 Task: Add Pacific Foods Organic Poblano Pepper & Corn Chowder Soup to the cart.
Action: Mouse moved to (249, 113)
Screenshot: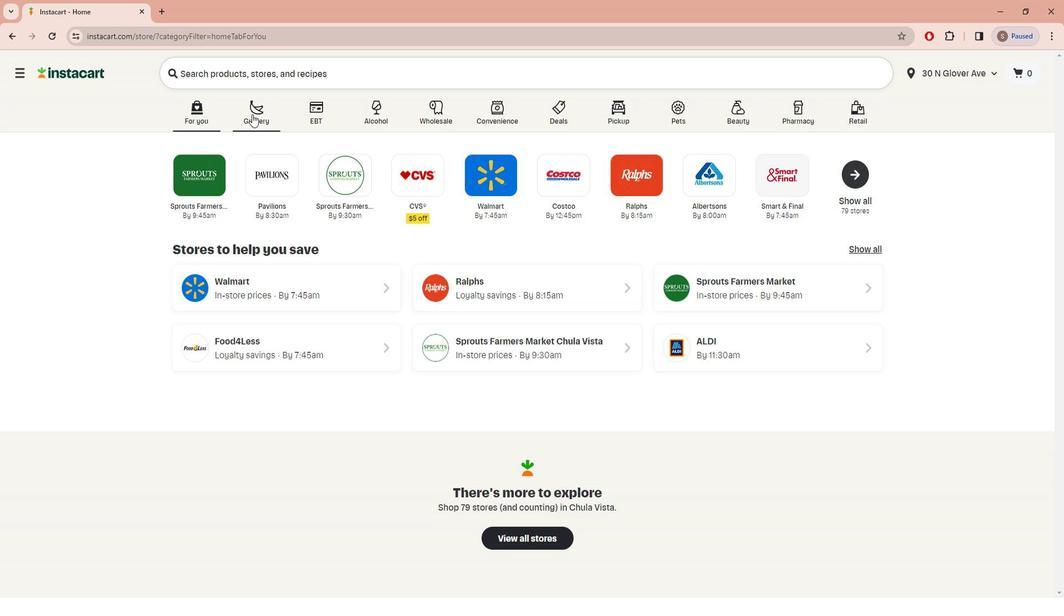 
Action: Mouse pressed left at (249, 113)
Screenshot: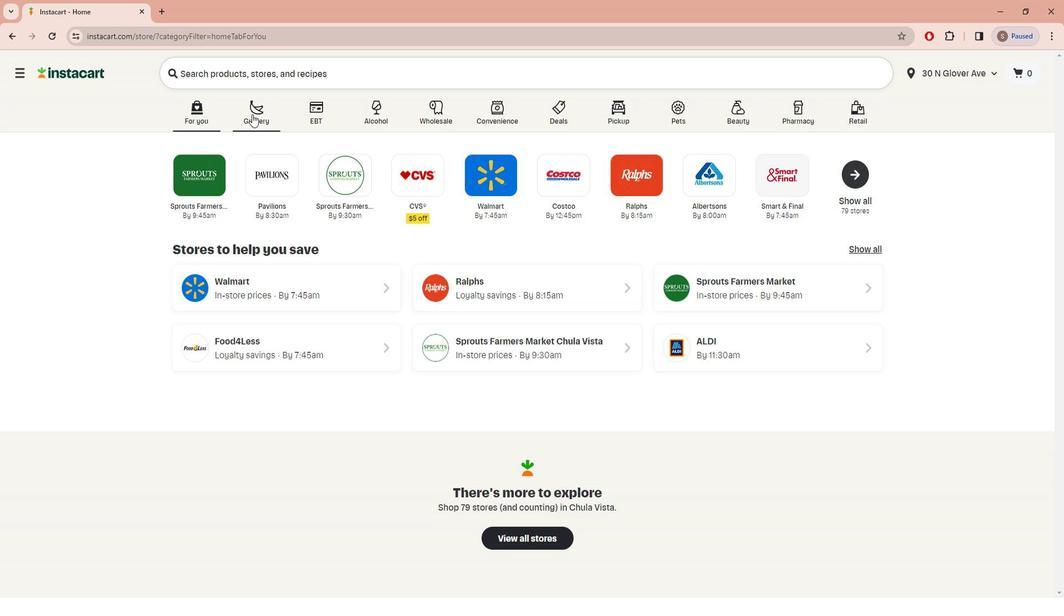 
Action: Mouse moved to (816, 253)
Screenshot: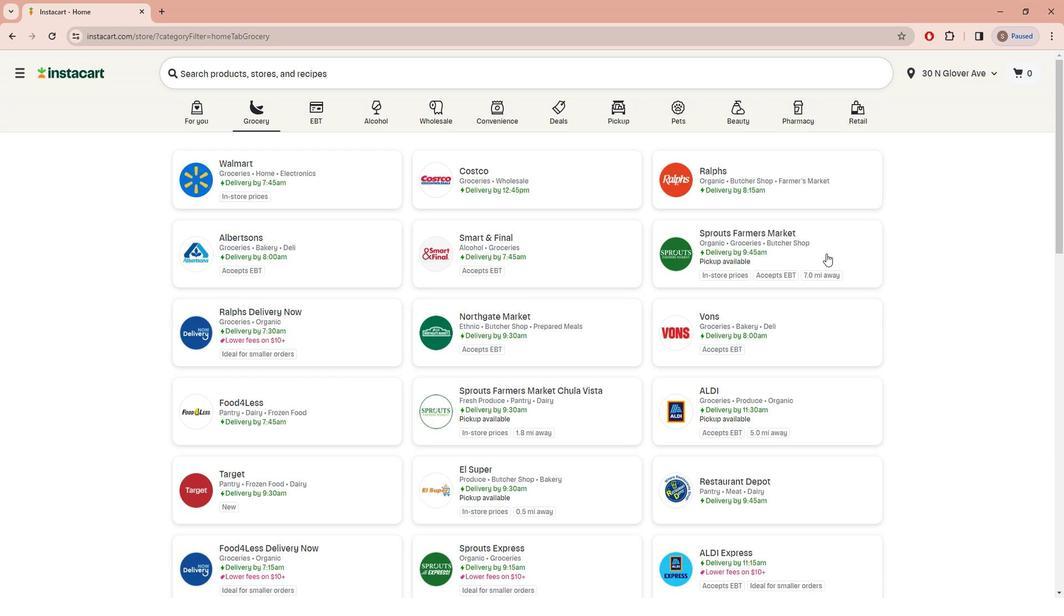 
Action: Mouse pressed left at (816, 253)
Screenshot: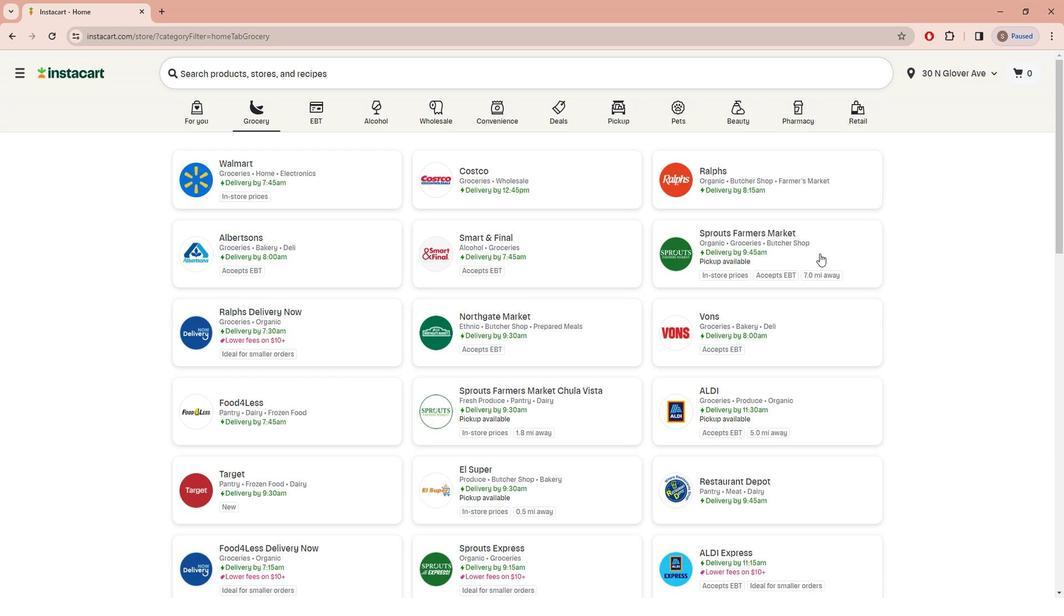 
Action: Mouse moved to (90, 414)
Screenshot: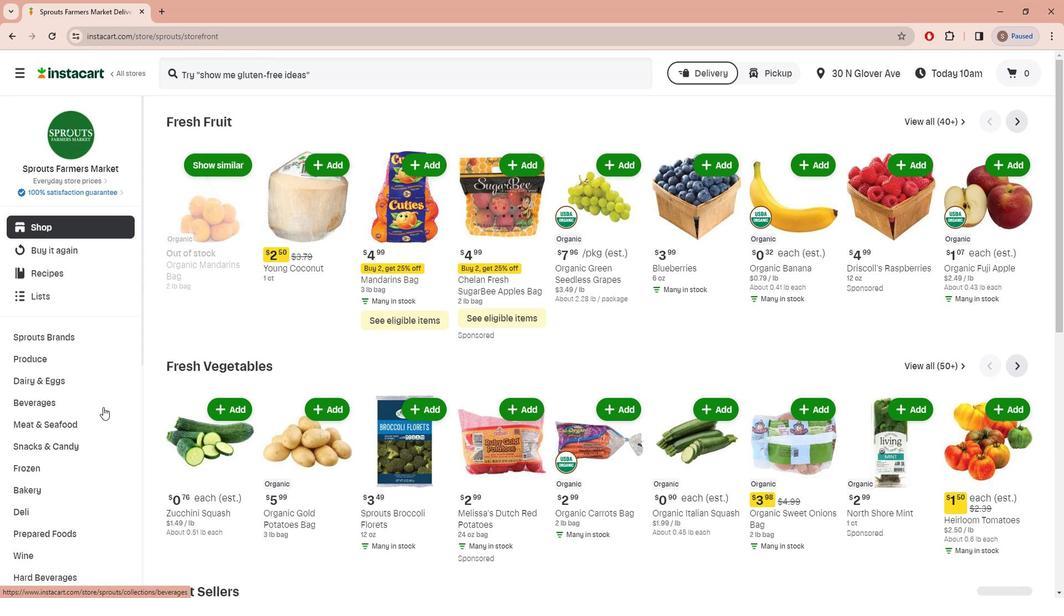 
Action: Mouse scrolled (90, 413) with delta (0, 0)
Screenshot: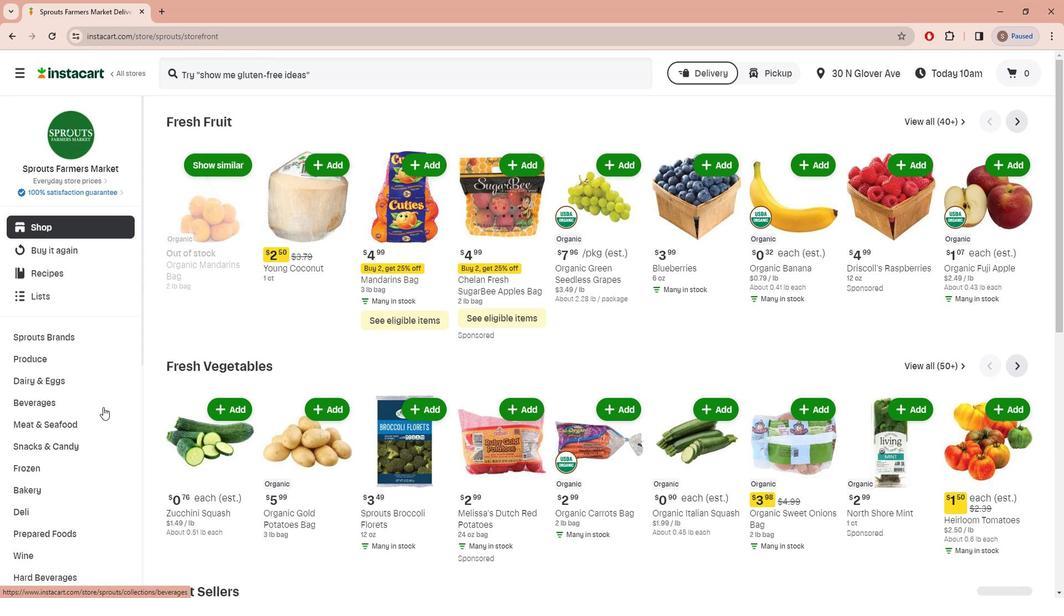 
Action: Mouse moved to (79, 420)
Screenshot: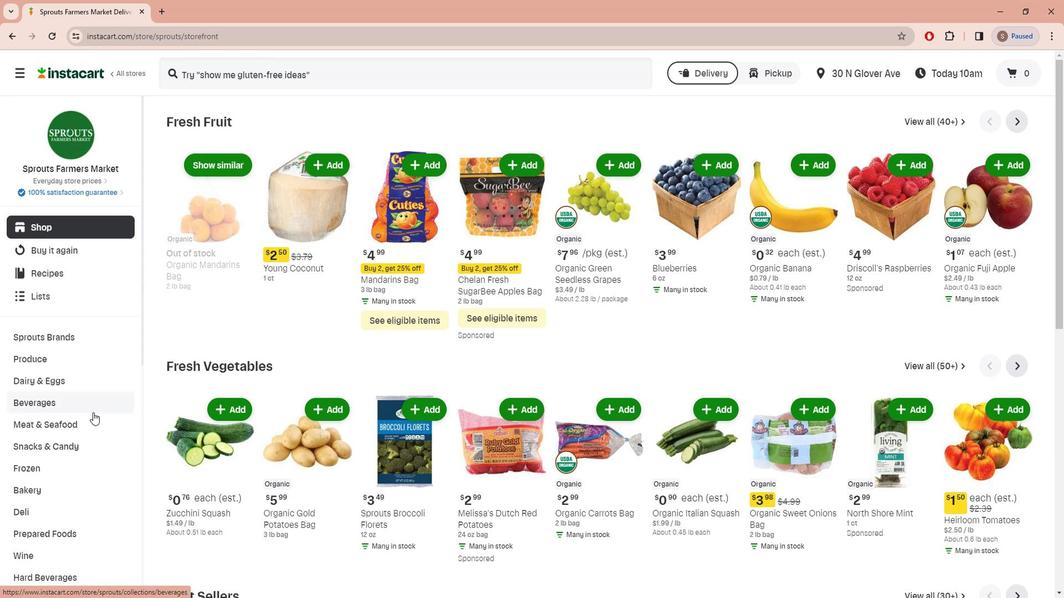 
Action: Mouse scrolled (79, 419) with delta (0, 0)
Screenshot: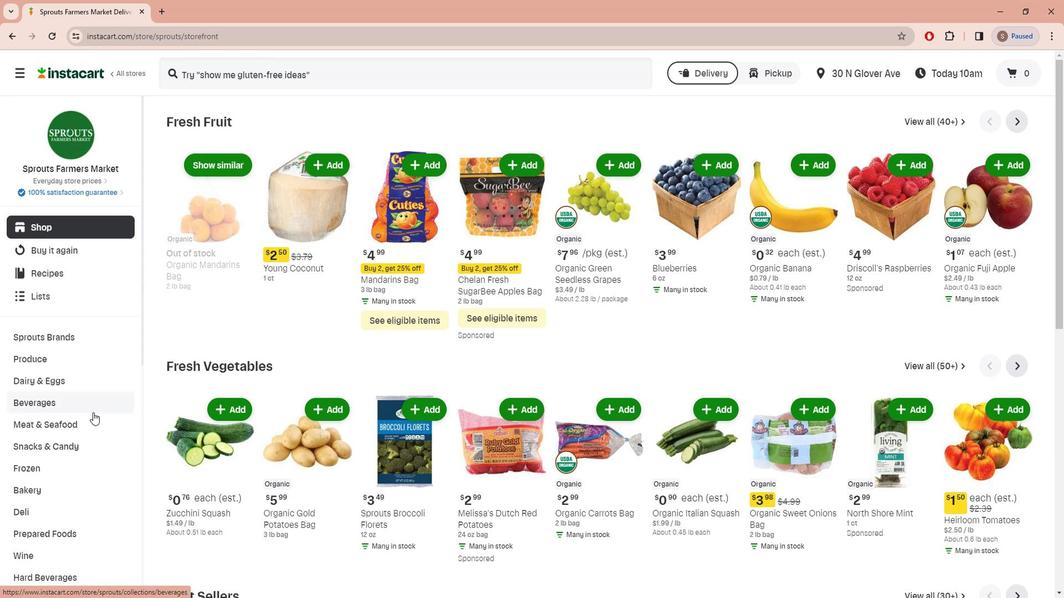 
Action: Mouse moved to (75, 422)
Screenshot: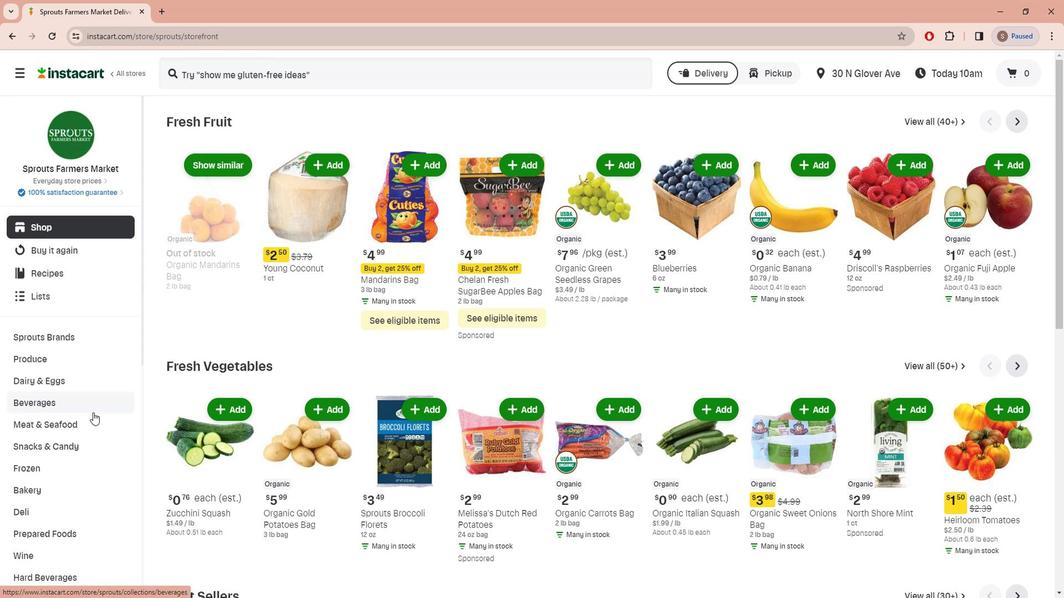 
Action: Mouse scrolled (75, 421) with delta (0, 0)
Screenshot: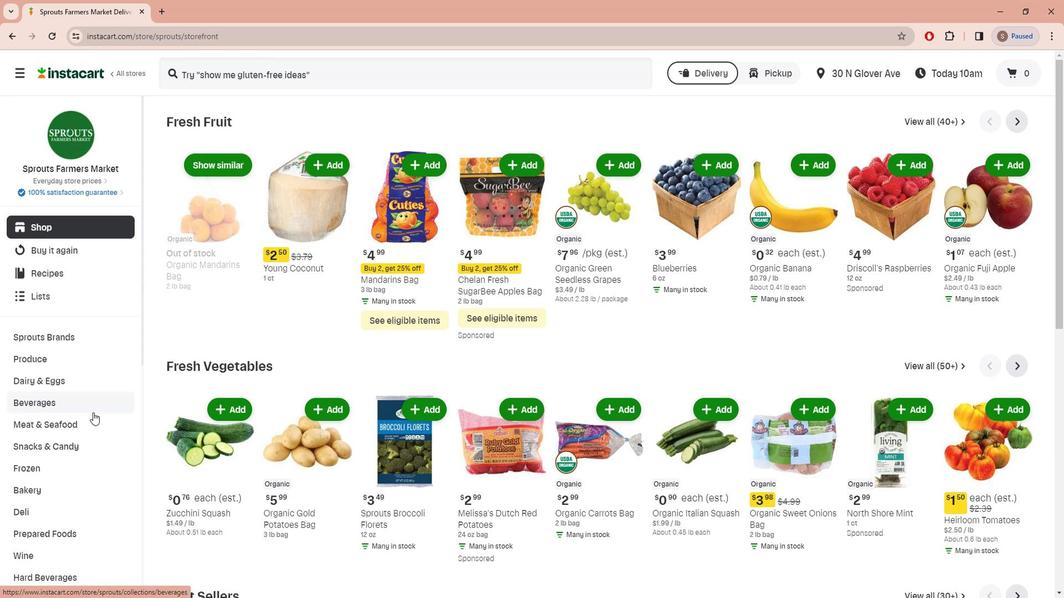 
Action: Mouse moved to (51, 493)
Screenshot: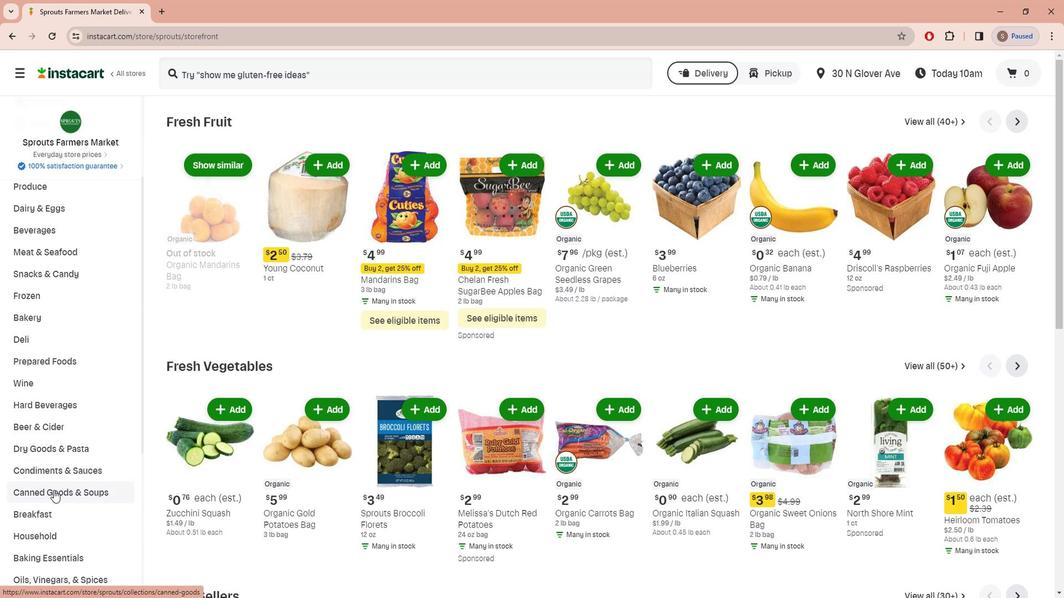 
Action: Mouse pressed left at (51, 493)
Screenshot: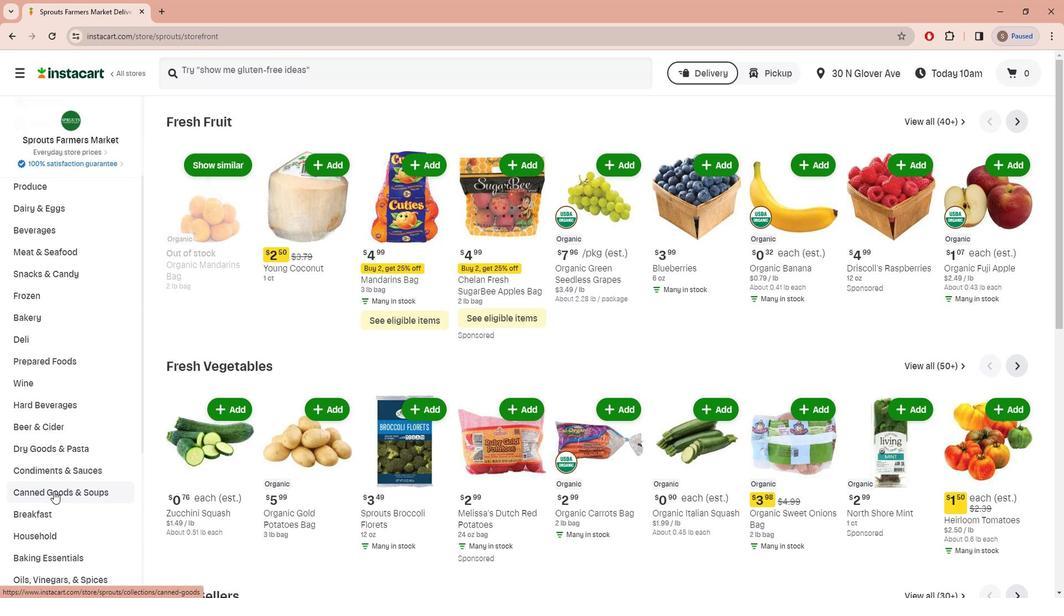 
Action: Mouse moved to (478, 149)
Screenshot: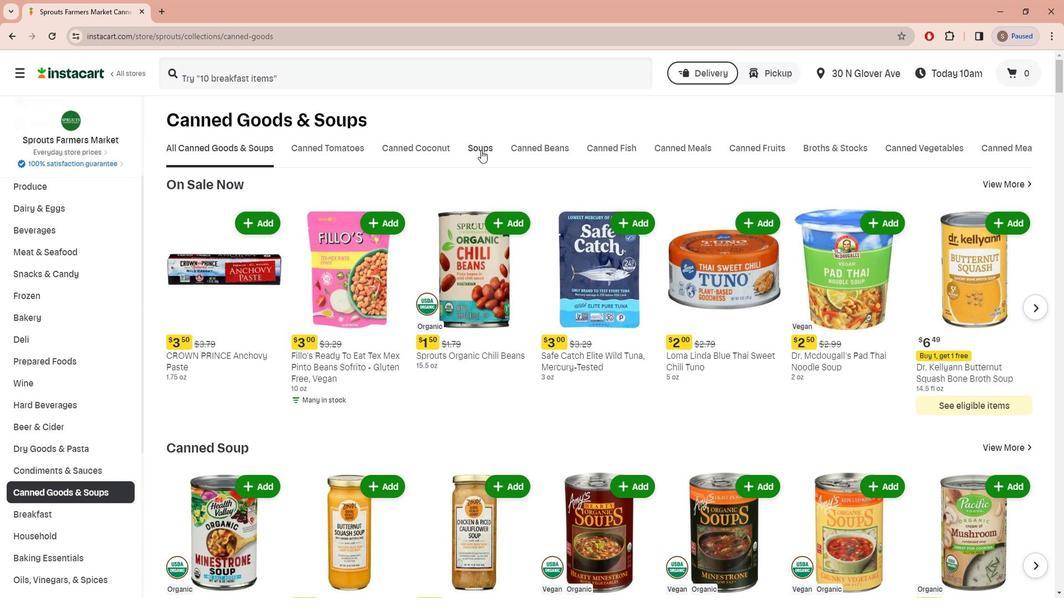 
Action: Mouse pressed left at (478, 149)
Screenshot: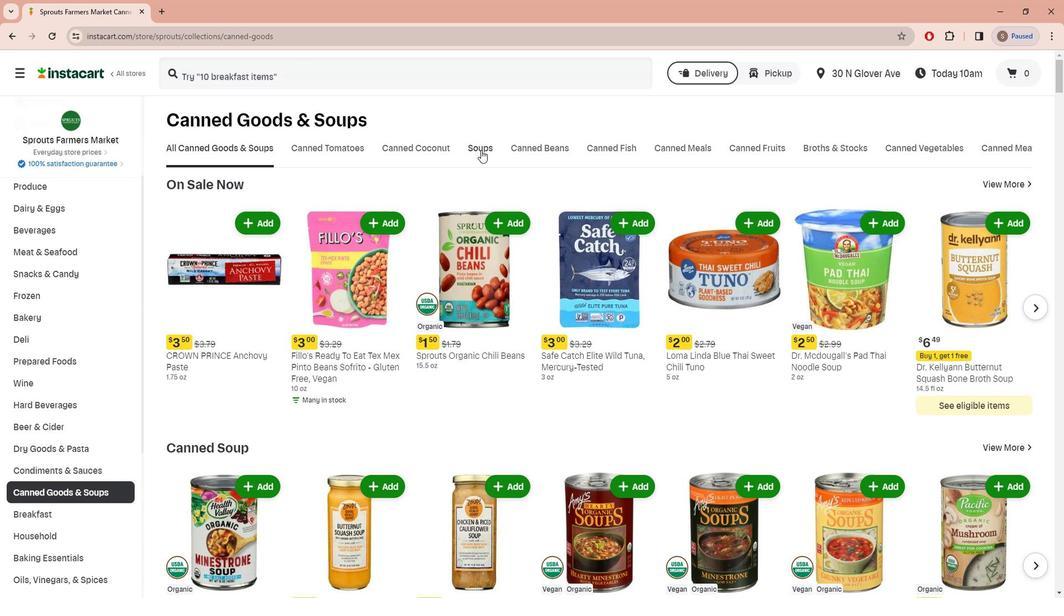 
Action: Mouse moved to (222, 80)
Screenshot: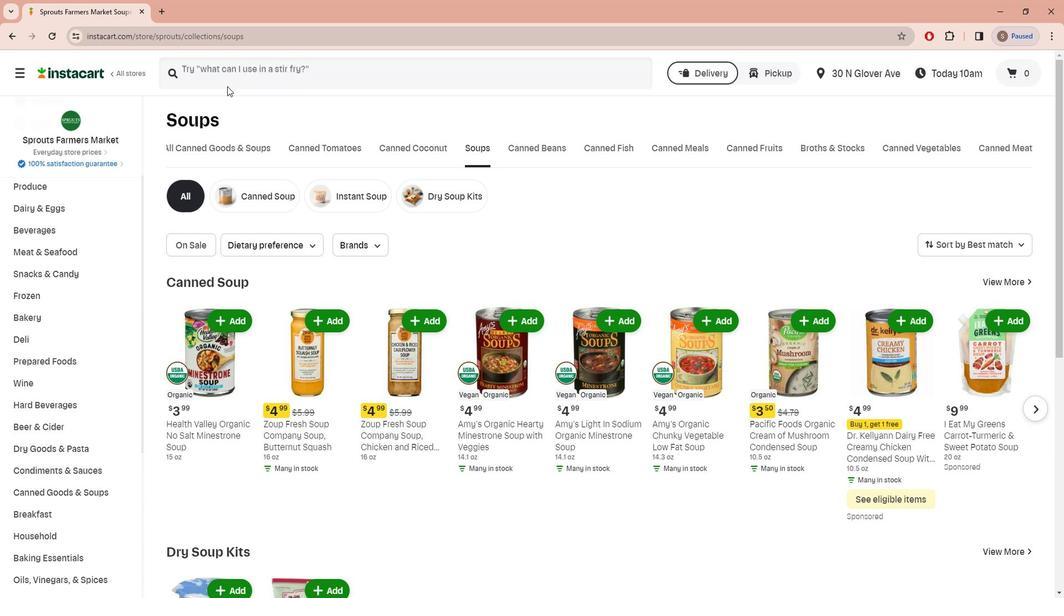 
Action: Mouse pressed left at (222, 80)
Screenshot: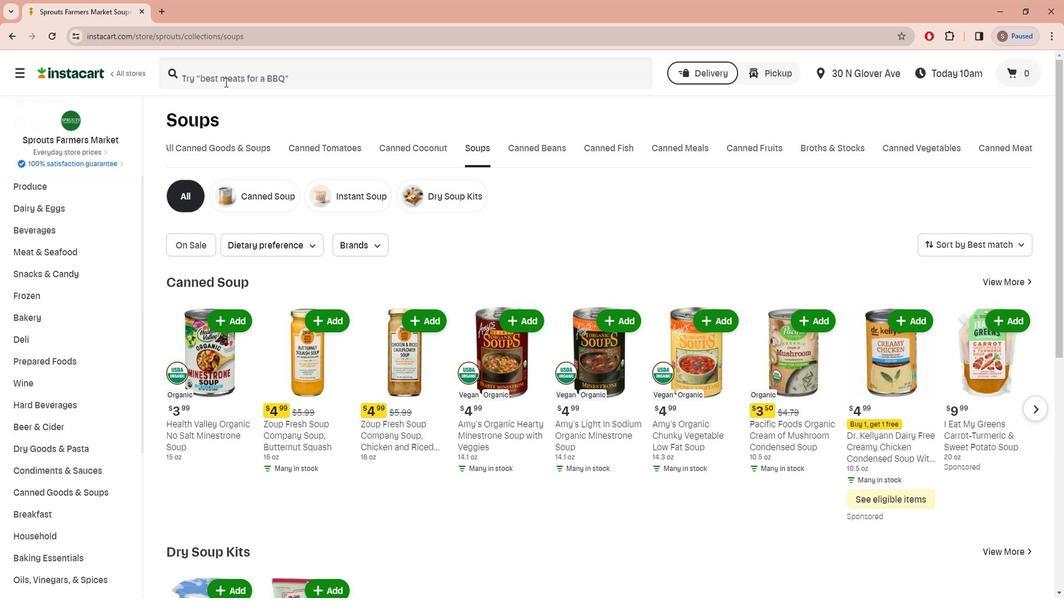 
Action: Key pressed <Key.shift>Pacific<Key.space><Key.shift>Foods<Key.space><Key.shift><Key.shift><Key.shift><Key.shift><Key.shift><Key.shift><Key.shift><Key.shift><Key.shift>Organic<Key.space><Key.shift><Key.shift>Poblano<Key.space><Key.shift>Pepper<Key.space><Key.shift><Key.shift>&<Key.space><Key.shift><Key.shift><Key.shift><Key.shift><Key.shift><Key.shift><Key.shift><Key.shift><Key.shift><Key.shift><Key.shift>Corn<Key.space><Key.shift>Chowder<Key.space><Key.shift>Soup<Key.enter>
Screenshot: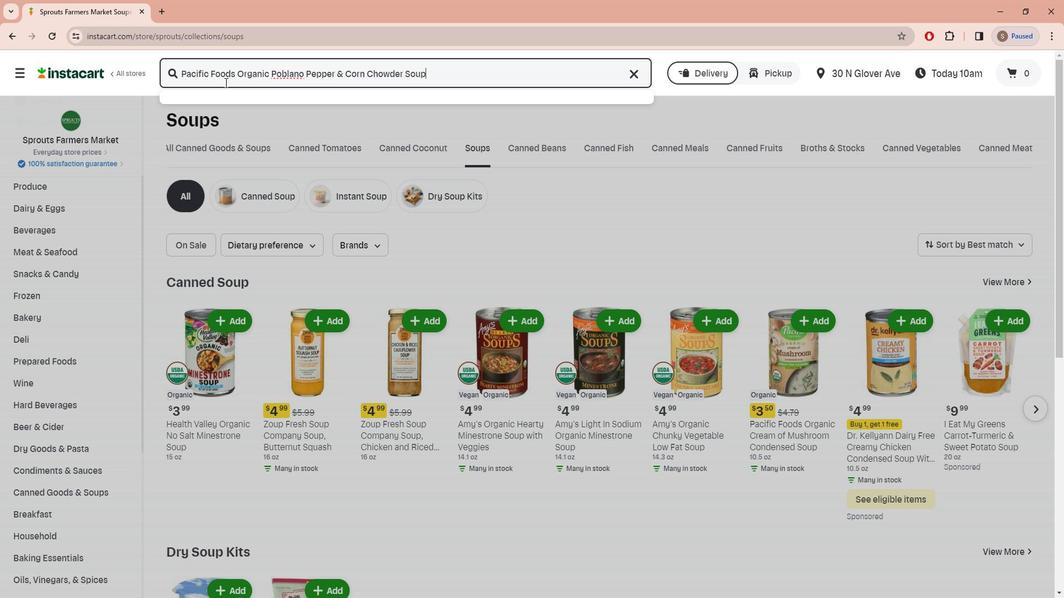 
Action: Mouse moved to (618, 186)
Screenshot: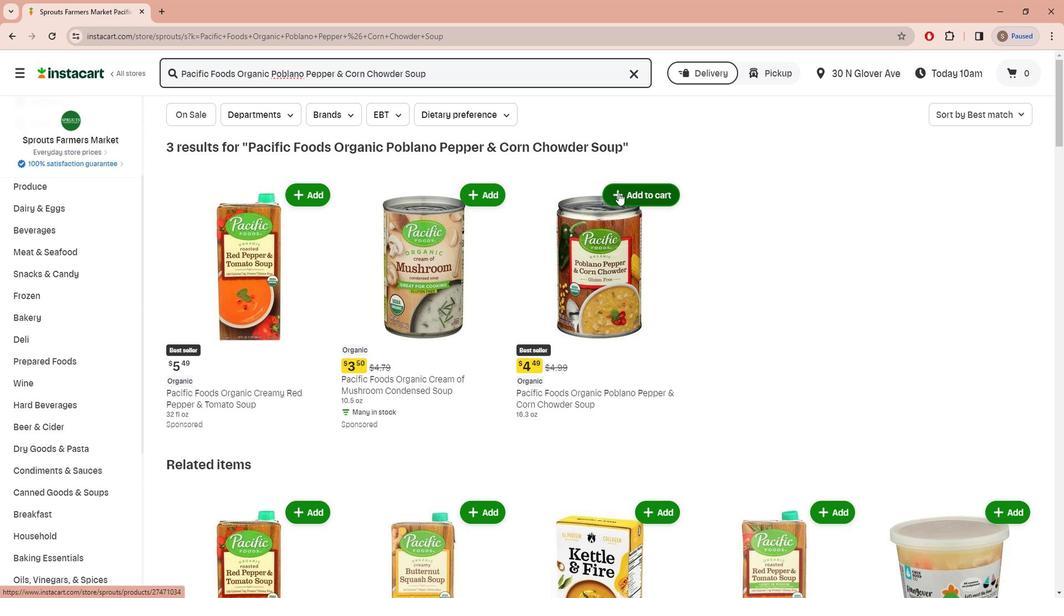 
Action: Mouse pressed left at (618, 186)
Screenshot: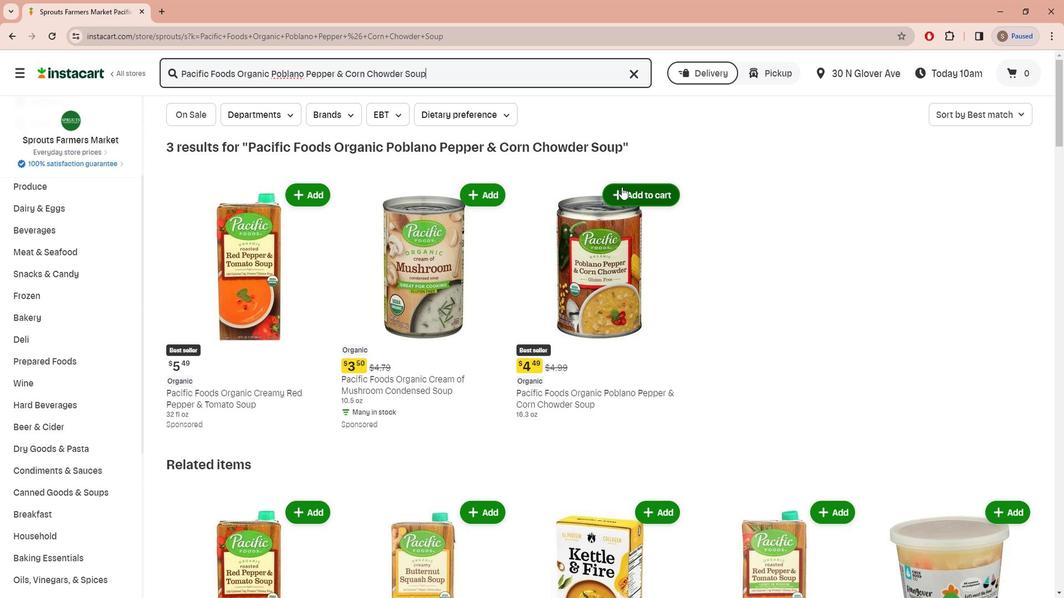 
Action: Mouse moved to (682, 277)
Screenshot: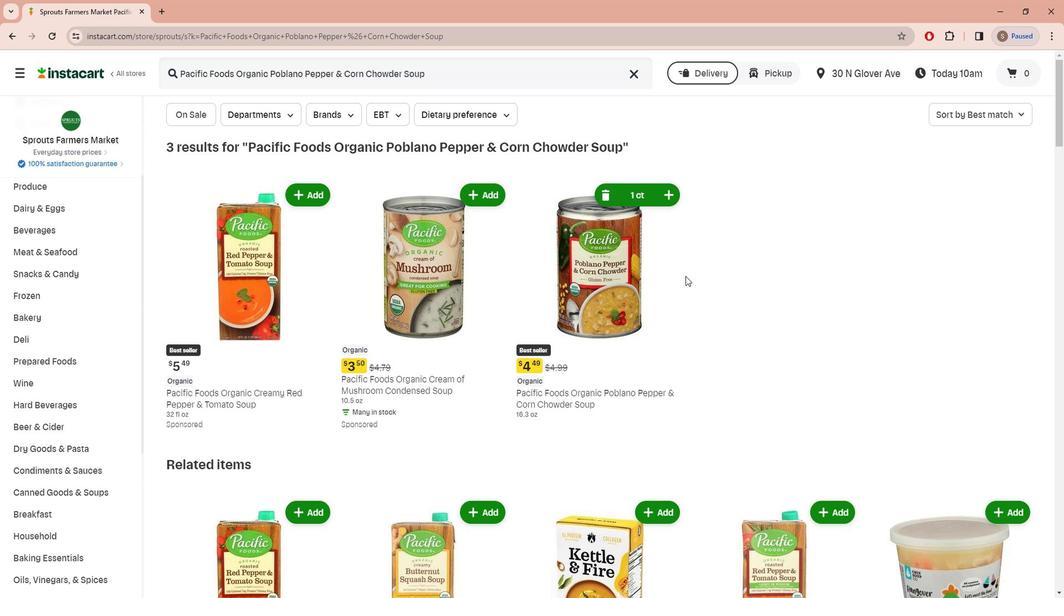 
